 Task: Look for products in the category "Toothpaste" from The Humble Co only.
Action: Mouse moved to (691, 284)
Screenshot: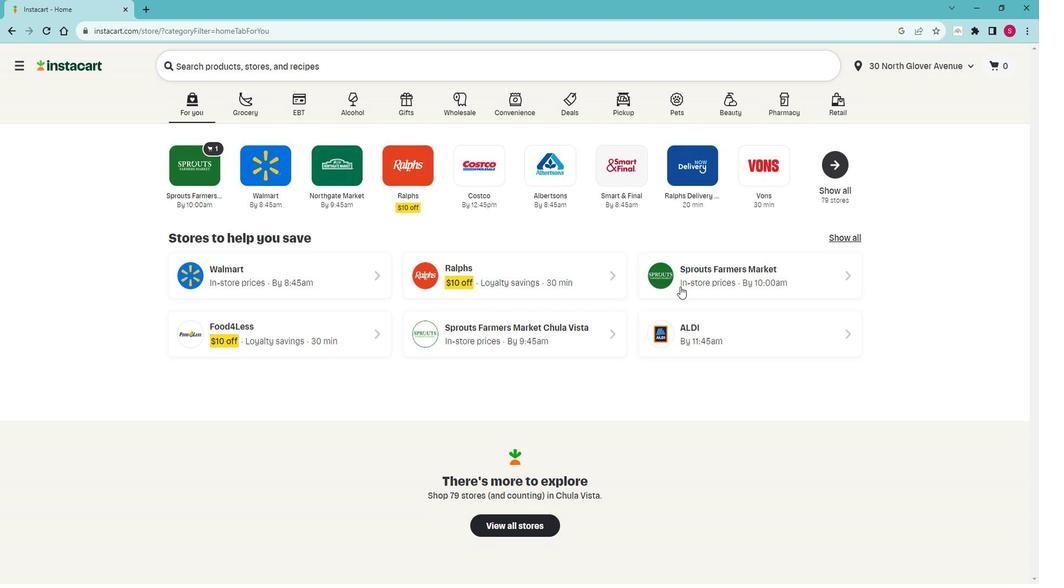 
Action: Mouse pressed left at (691, 284)
Screenshot: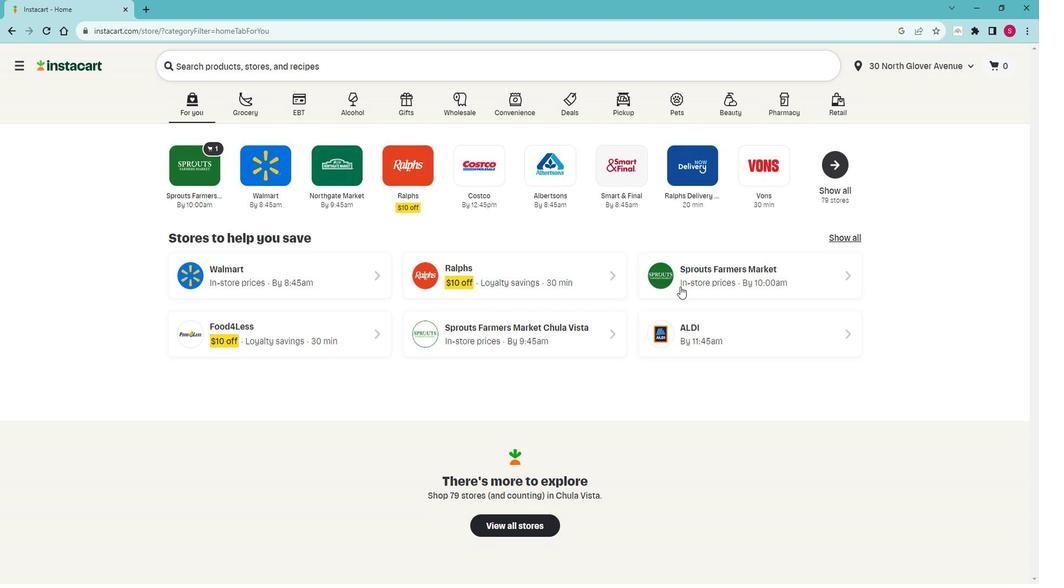 
Action: Mouse moved to (64, 385)
Screenshot: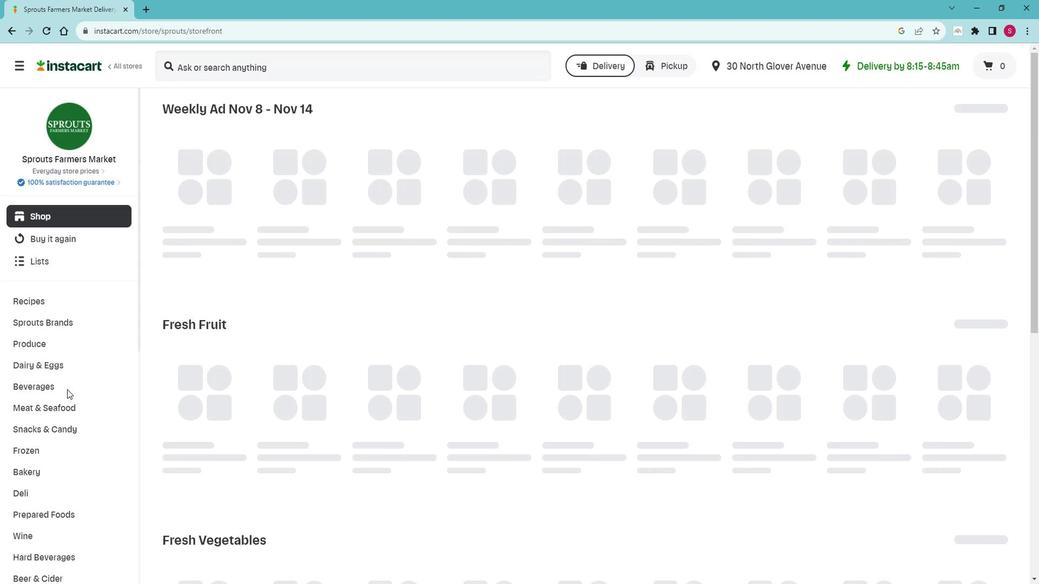 
Action: Mouse scrolled (64, 385) with delta (0, 0)
Screenshot: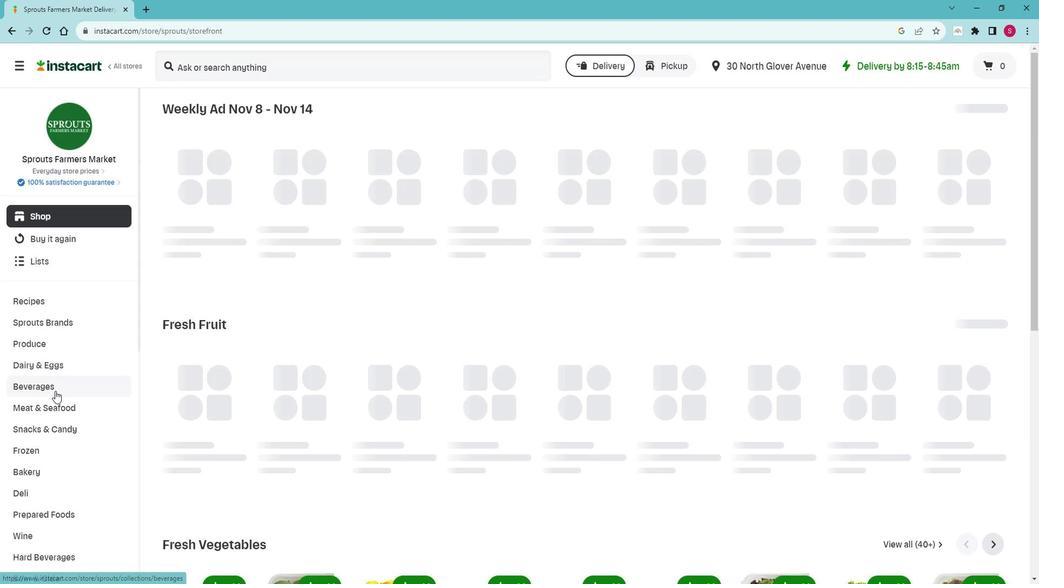 
Action: Mouse scrolled (64, 385) with delta (0, 0)
Screenshot: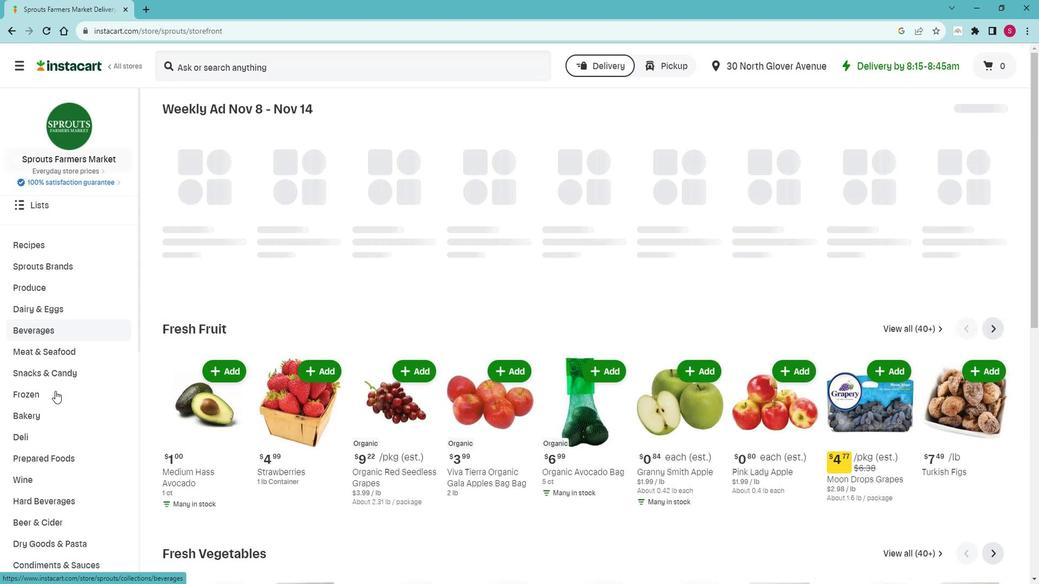 
Action: Mouse scrolled (64, 385) with delta (0, 0)
Screenshot: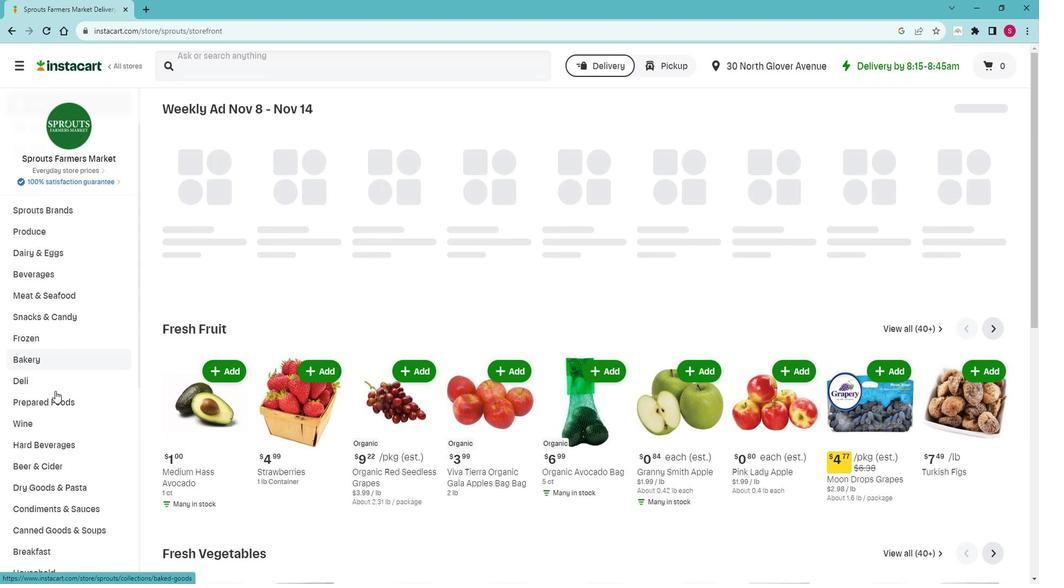 
Action: Mouse scrolled (64, 385) with delta (0, 0)
Screenshot: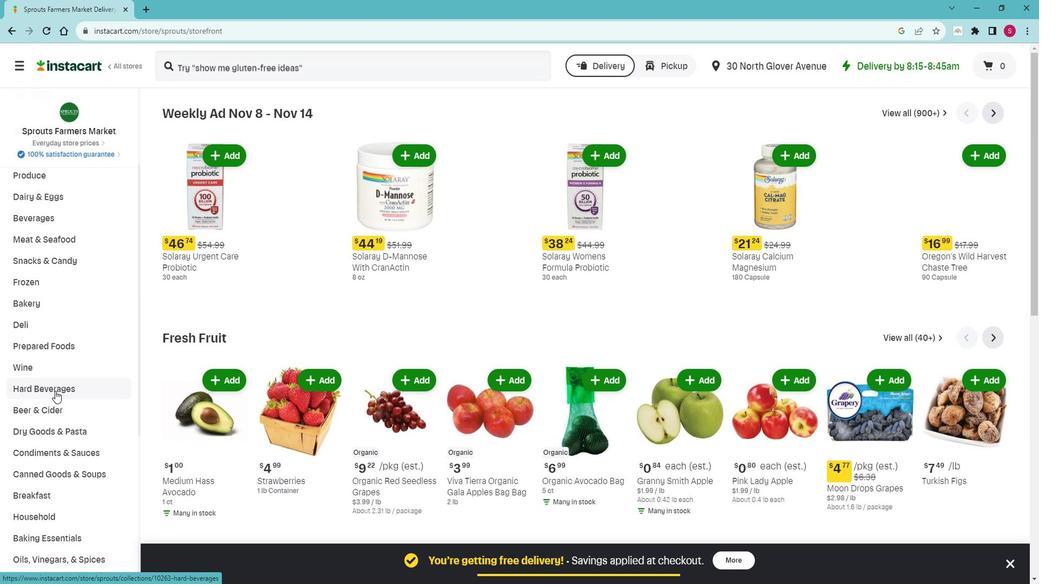 
Action: Mouse scrolled (64, 385) with delta (0, 0)
Screenshot: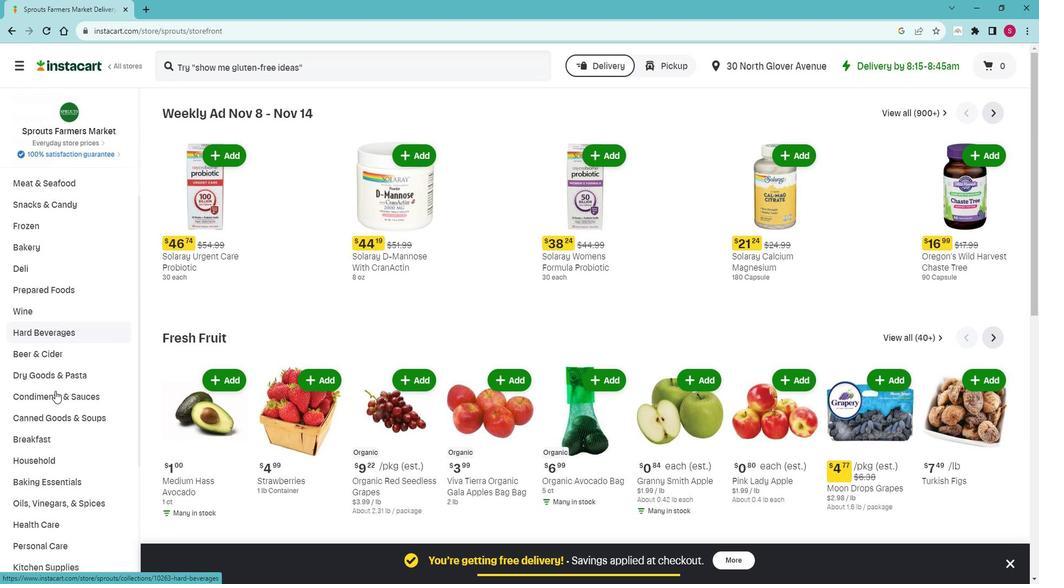 
Action: Mouse scrolled (64, 385) with delta (0, 0)
Screenshot: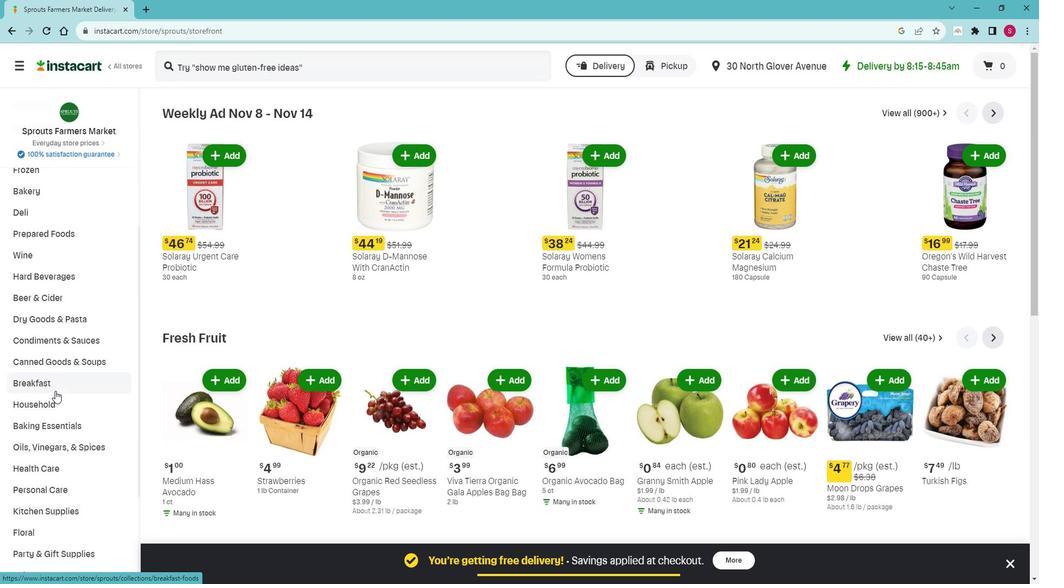 
Action: Mouse scrolled (64, 385) with delta (0, 0)
Screenshot: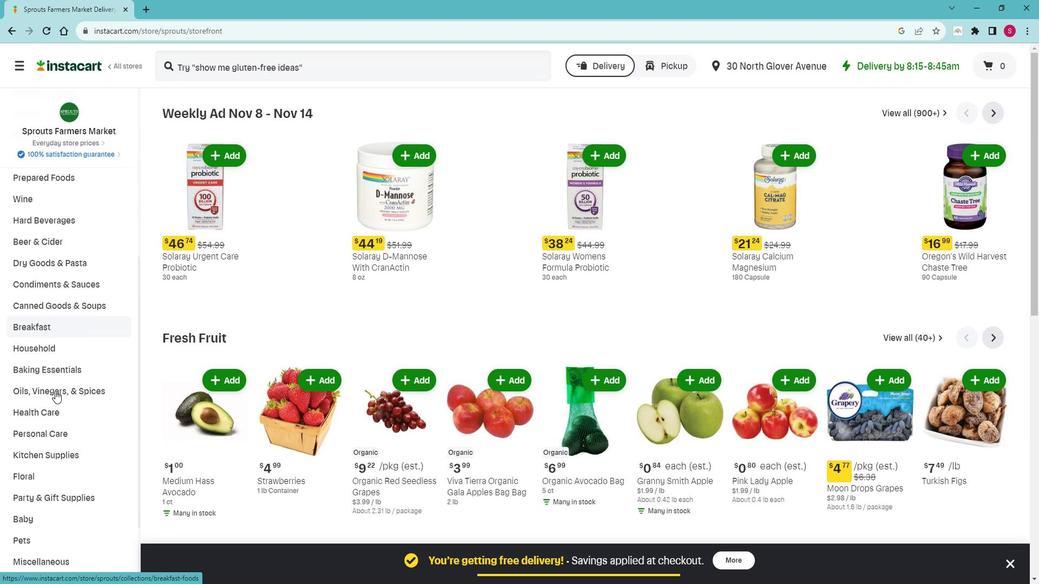 
Action: Mouse moved to (71, 376)
Screenshot: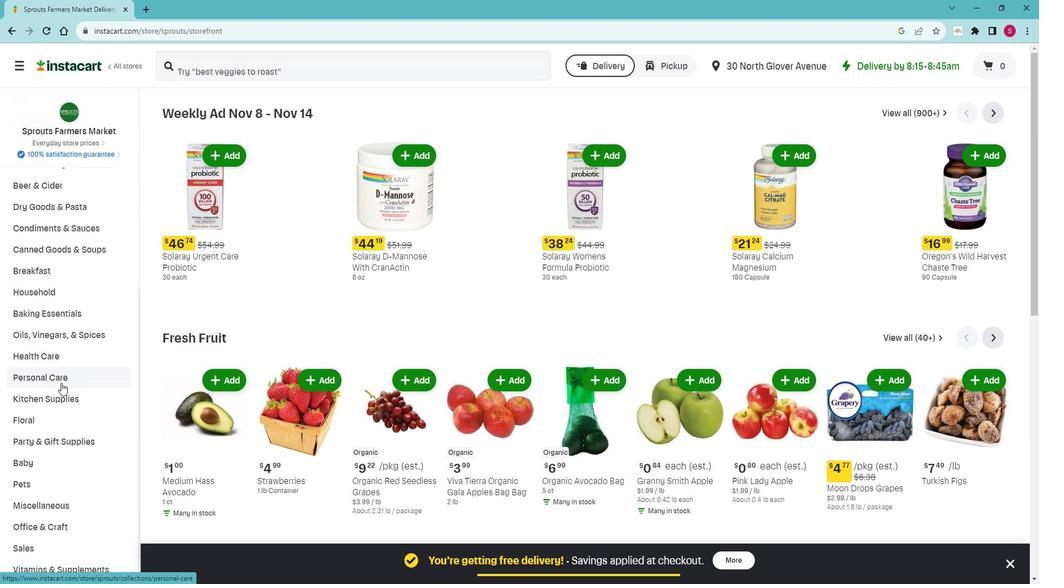 
Action: Mouse pressed left at (71, 376)
Screenshot: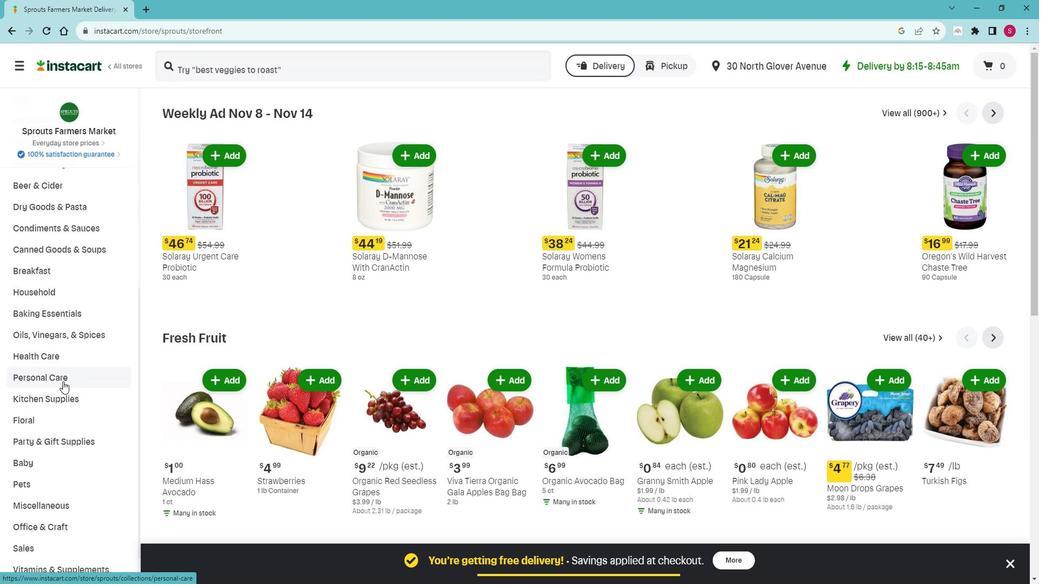 
Action: Mouse moved to (63, 410)
Screenshot: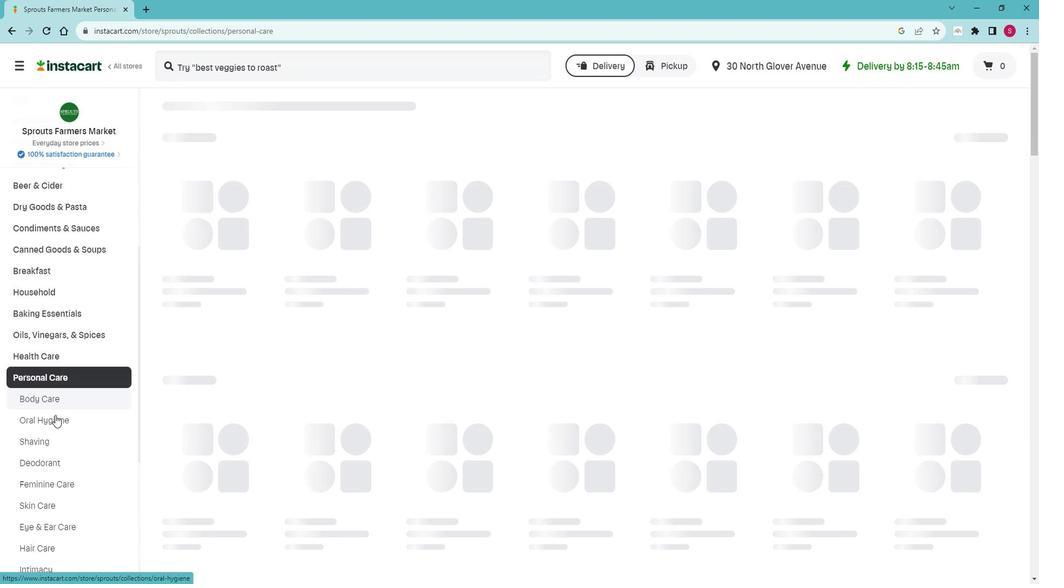 
Action: Mouse pressed left at (63, 410)
Screenshot: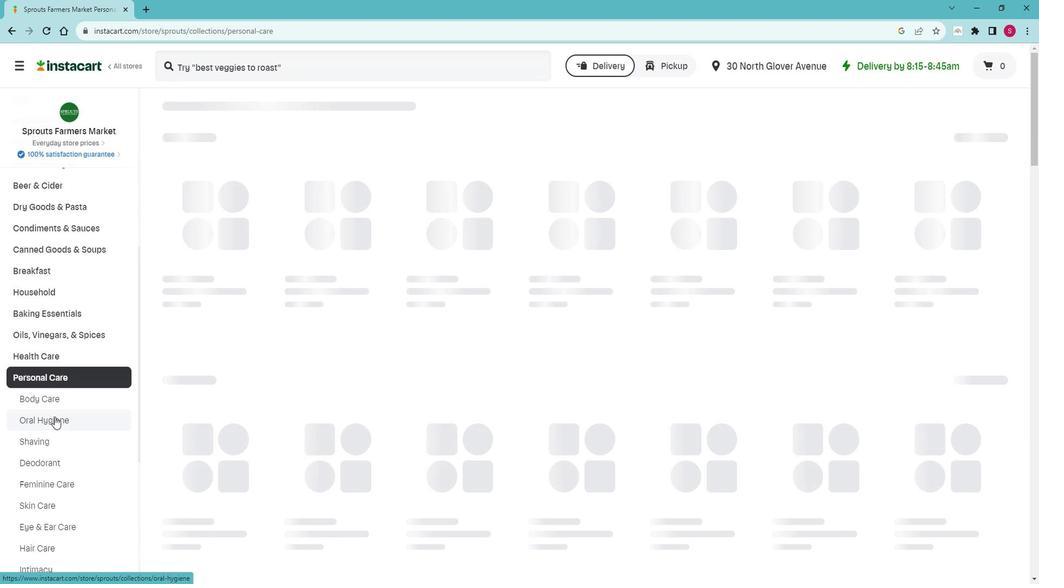 
Action: Mouse moved to (312, 161)
Screenshot: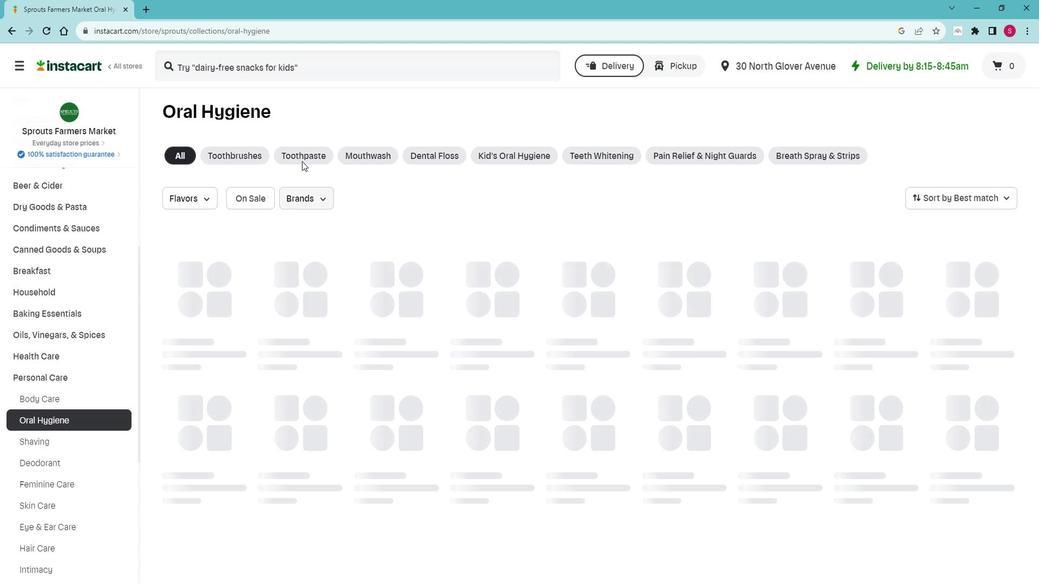 
Action: Mouse pressed left at (312, 161)
Screenshot: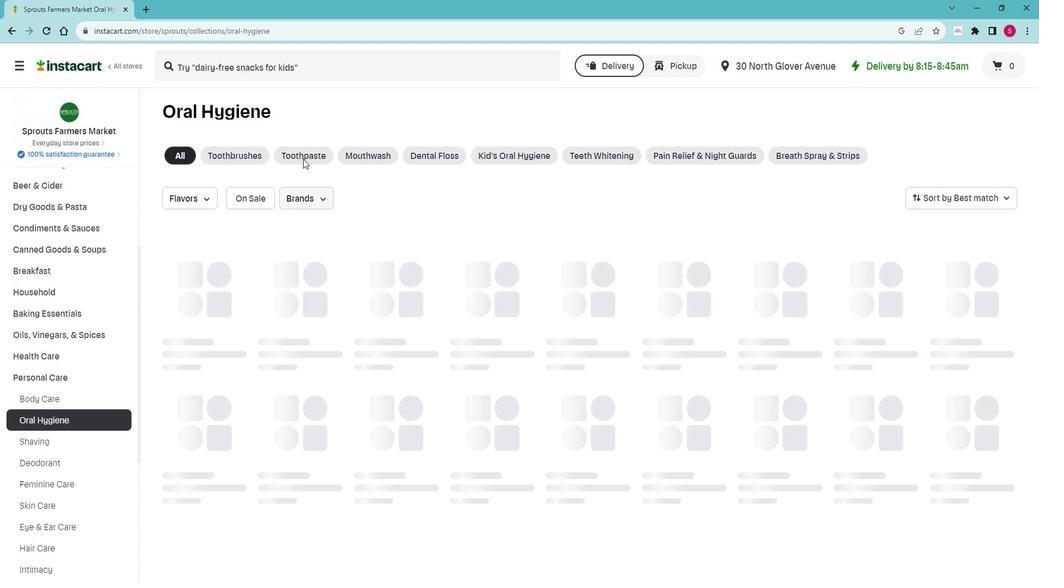 
Action: Mouse moved to (317, 156)
Screenshot: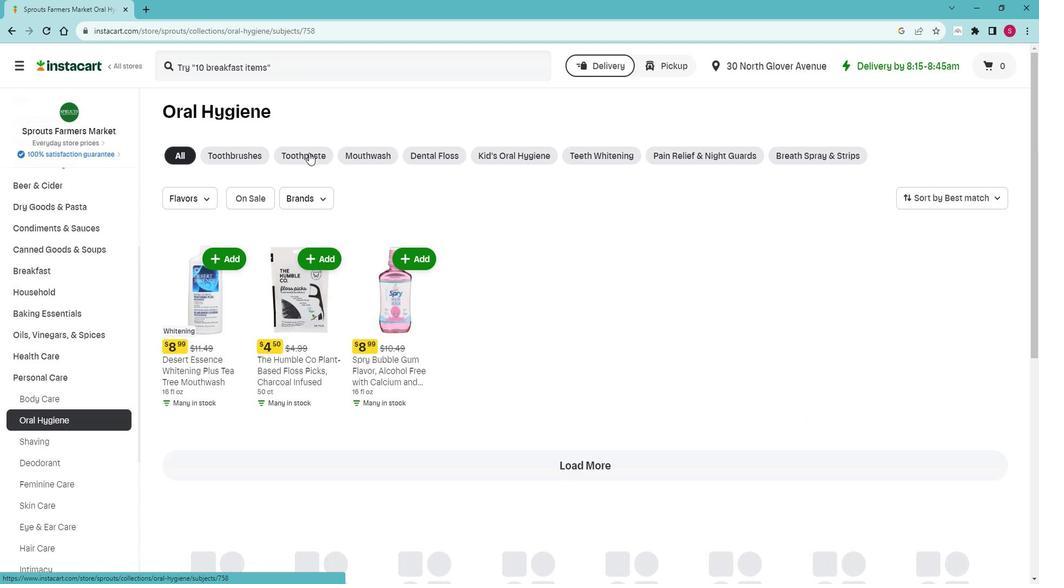 
Action: Mouse pressed left at (317, 156)
Screenshot: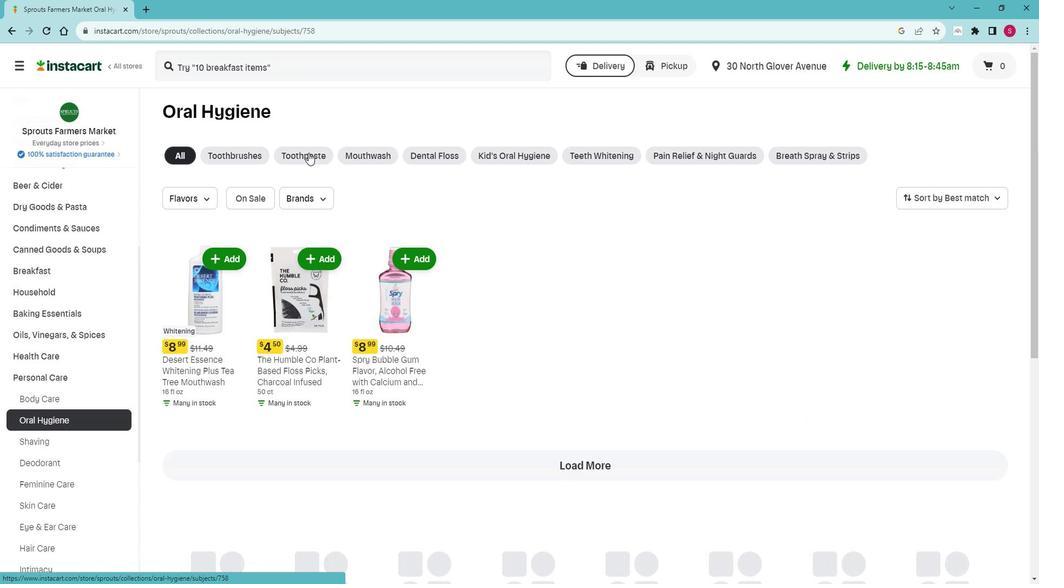 
Action: Mouse moved to (329, 188)
Screenshot: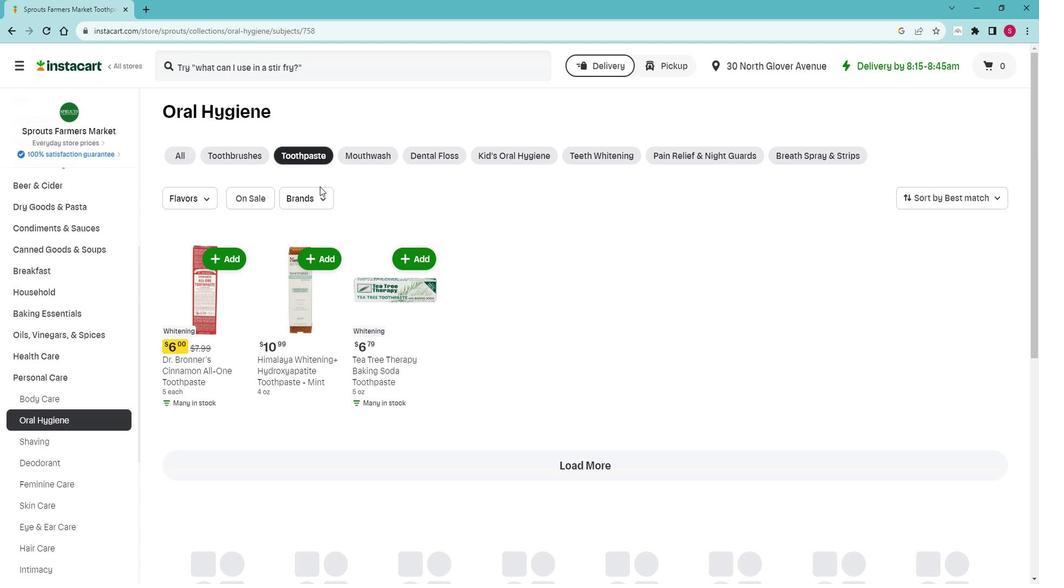 
Action: Mouse pressed left at (329, 188)
Screenshot: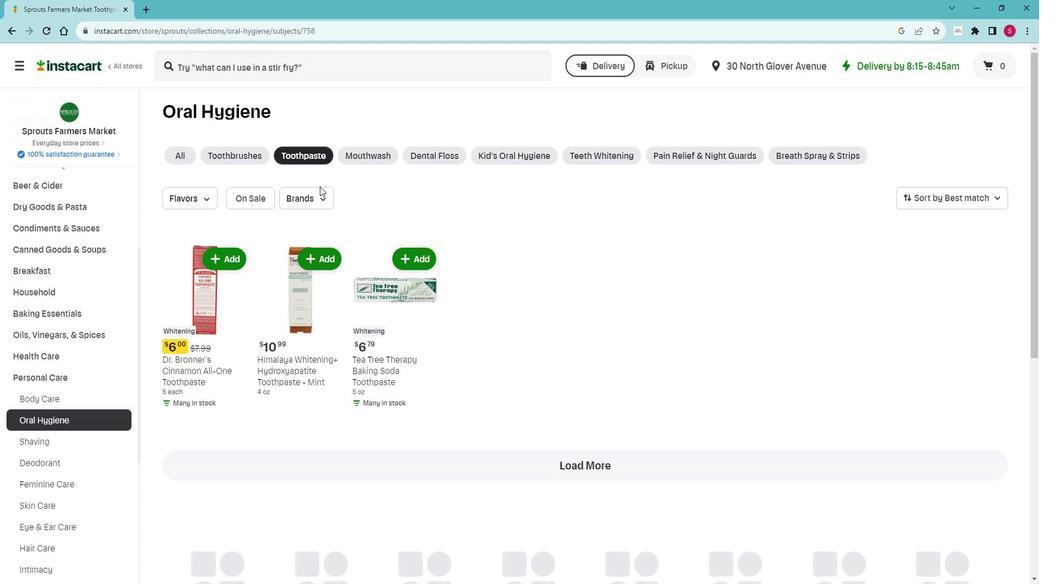 
Action: Mouse moved to (329, 196)
Screenshot: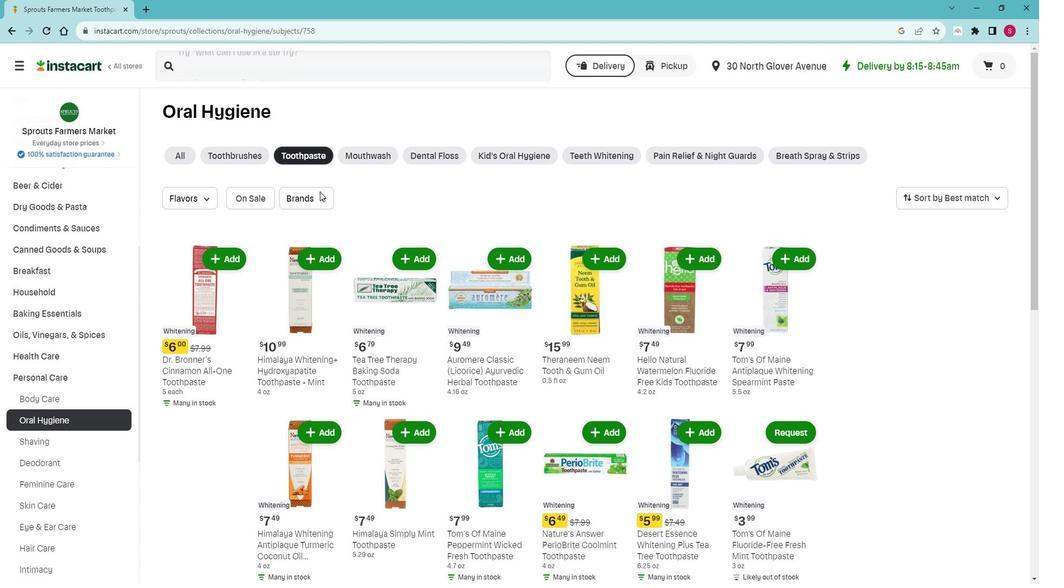 
Action: Mouse pressed left at (329, 196)
Screenshot: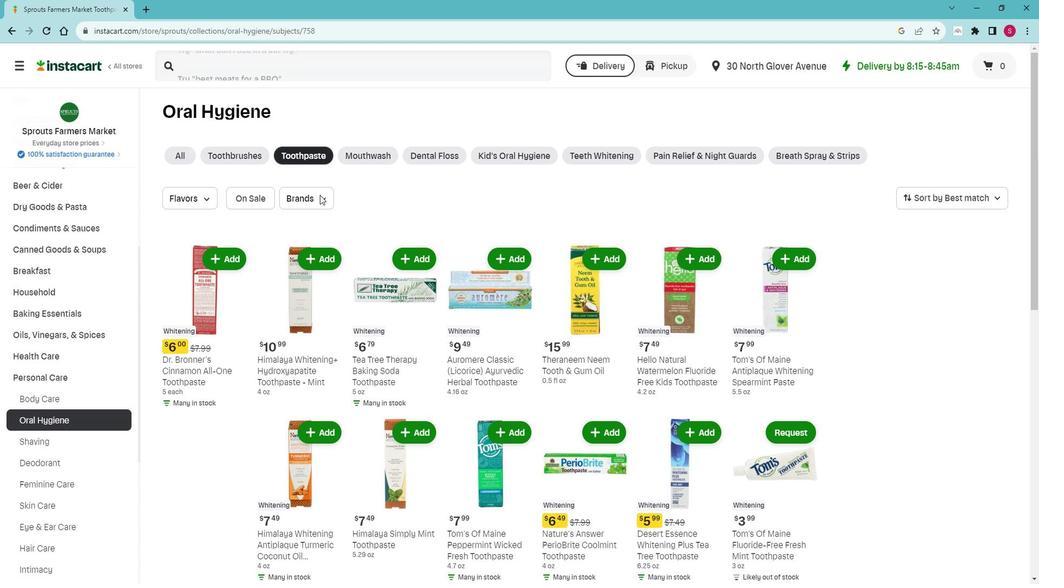 
Action: Mouse moved to (337, 250)
Screenshot: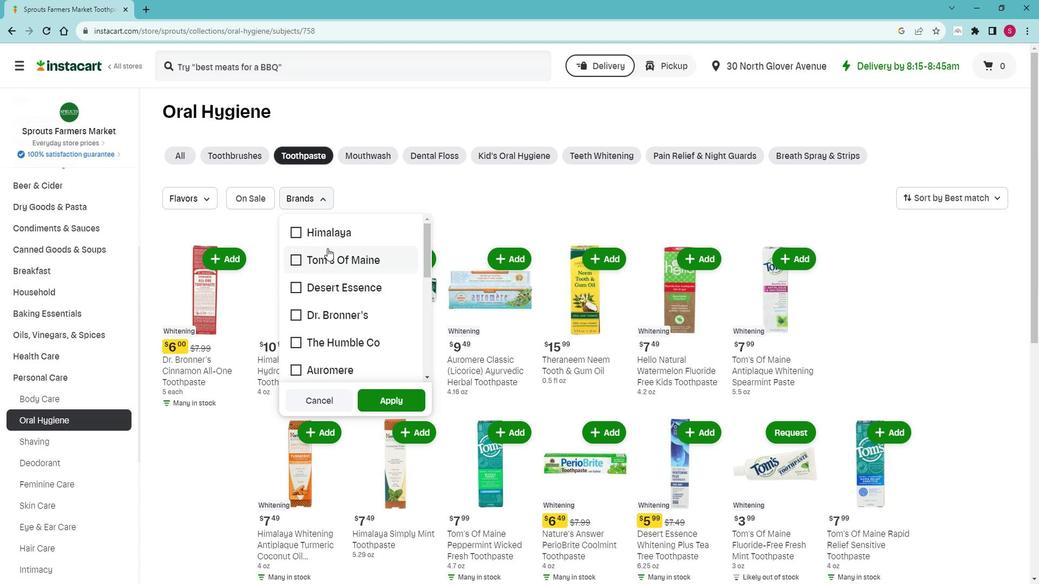 
Action: Mouse scrolled (337, 249) with delta (0, 0)
Screenshot: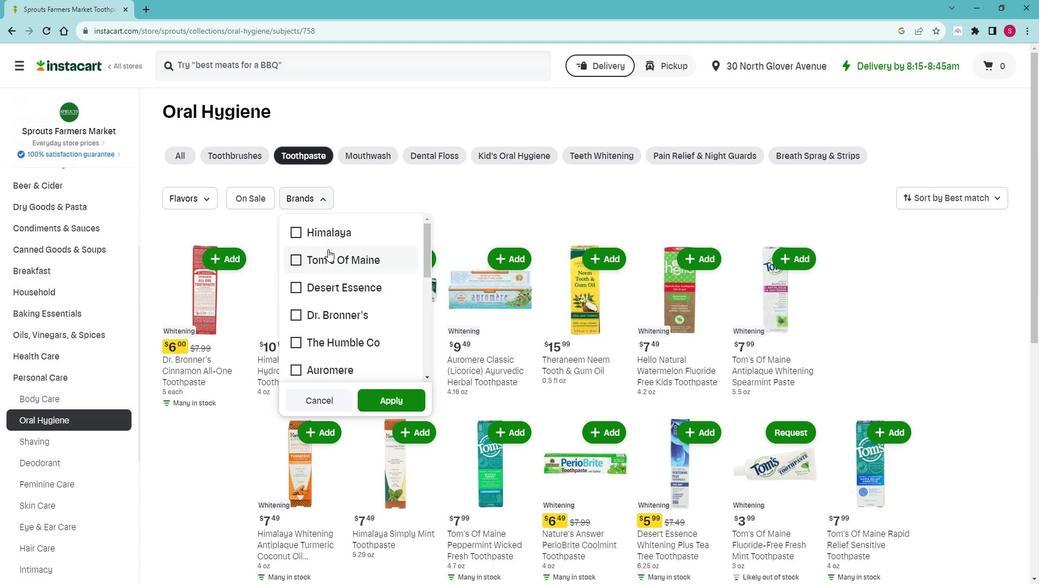 
Action: Mouse moved to (339, 271)
Screenshot: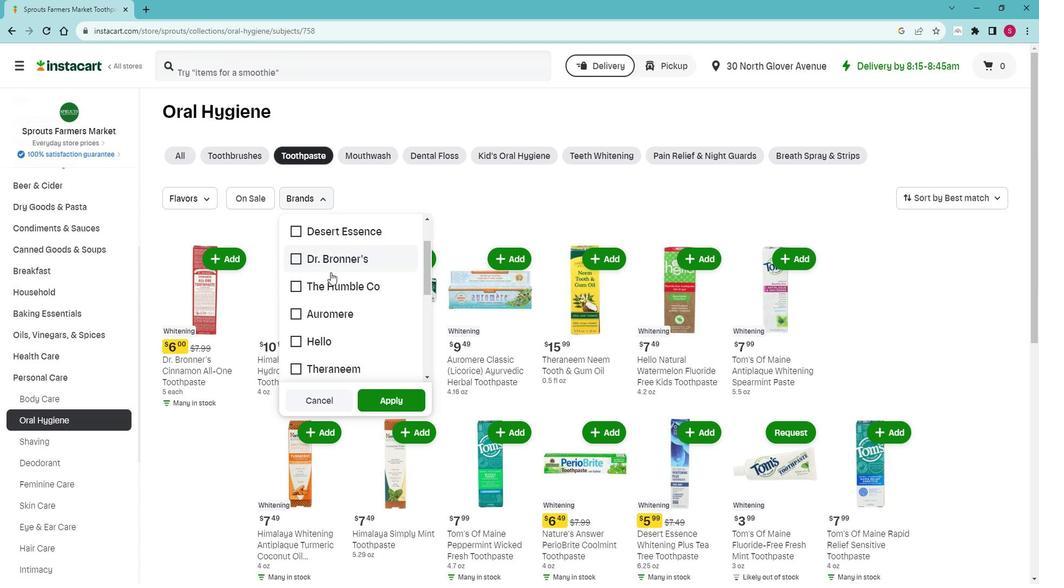 
Action: Mouse pressed left at (339, 271)
Screenshot: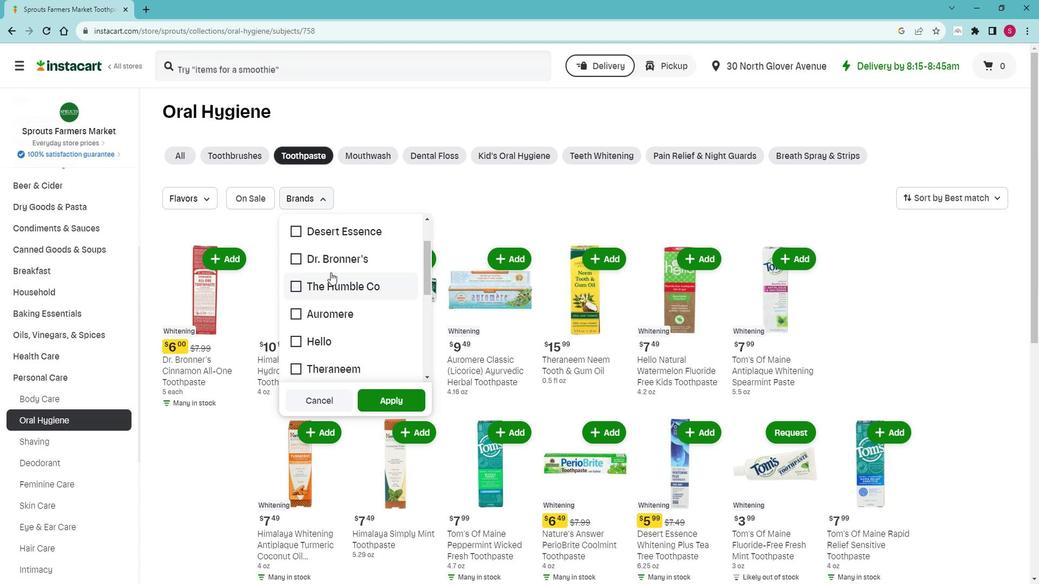 
Action: Mouse moved to (379, 392)
Screenshot: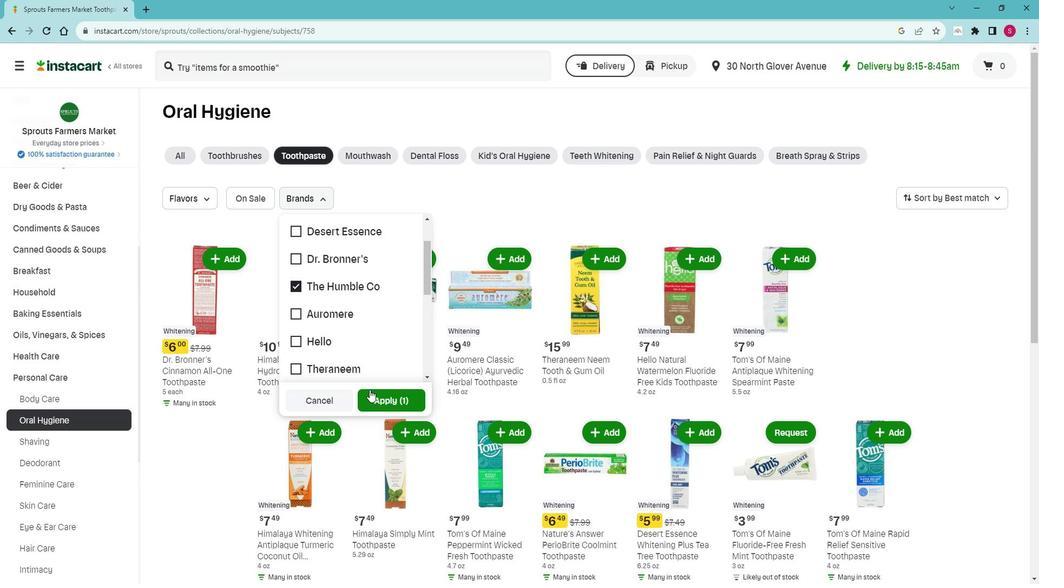 
Action: Mouse pressed left at (379, 392)
Screenshot: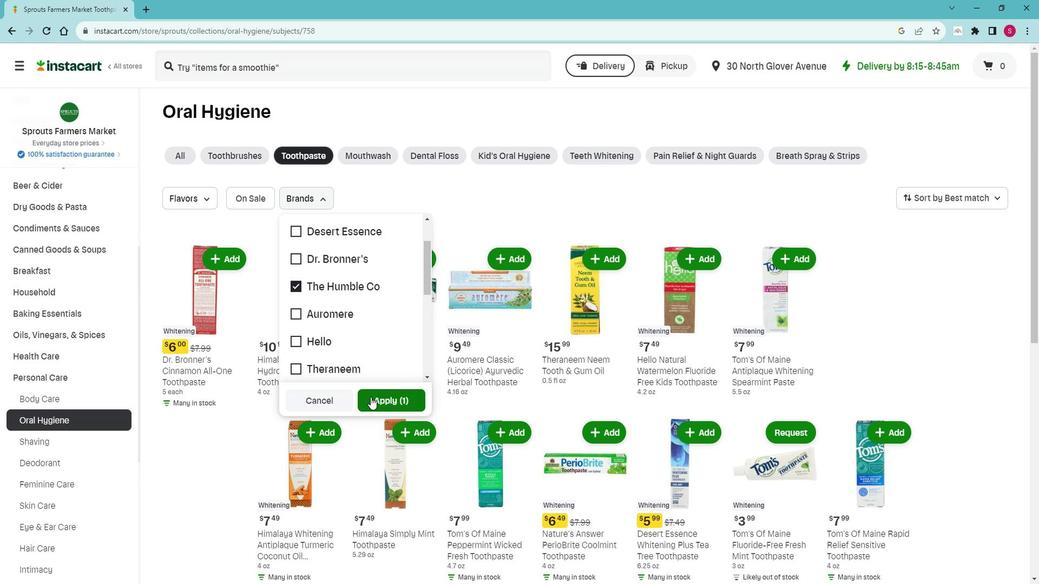 
Action: Mouse moved to (379, 393)
Screenshot: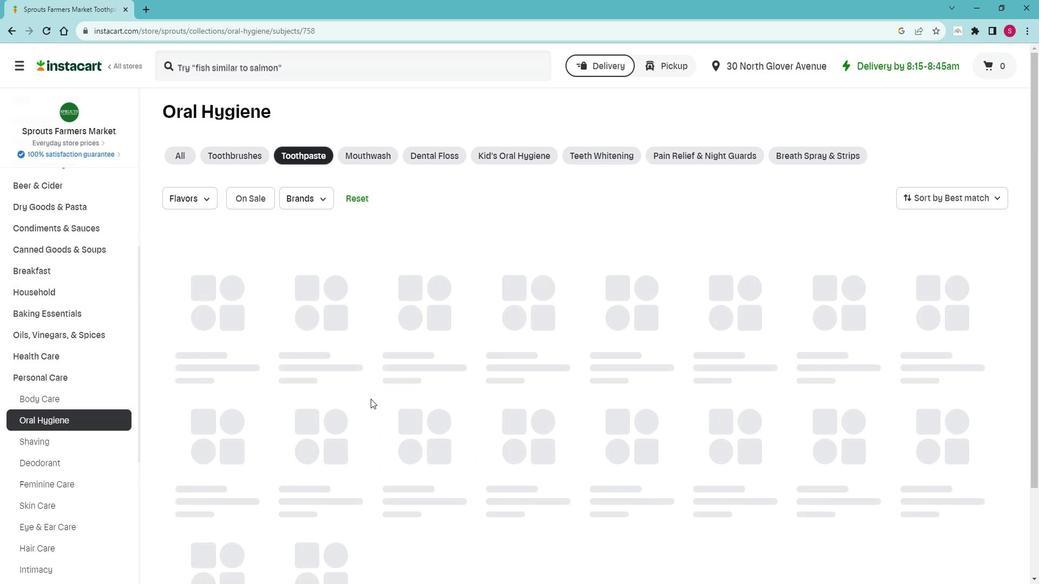 
